 Task: Sort cards by the due date.
Action: Mouse moved to (1221, 68)
Screenshot: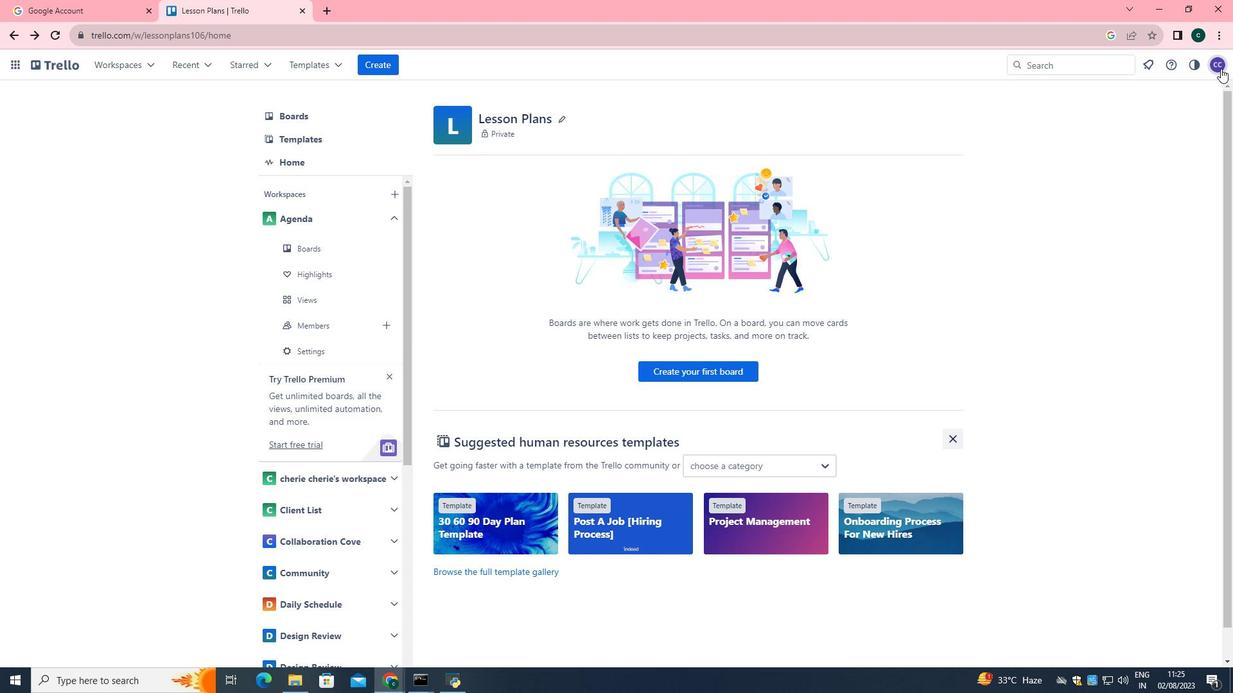 
Action: Mouse pressed left at (1221, 68)
Screenshot: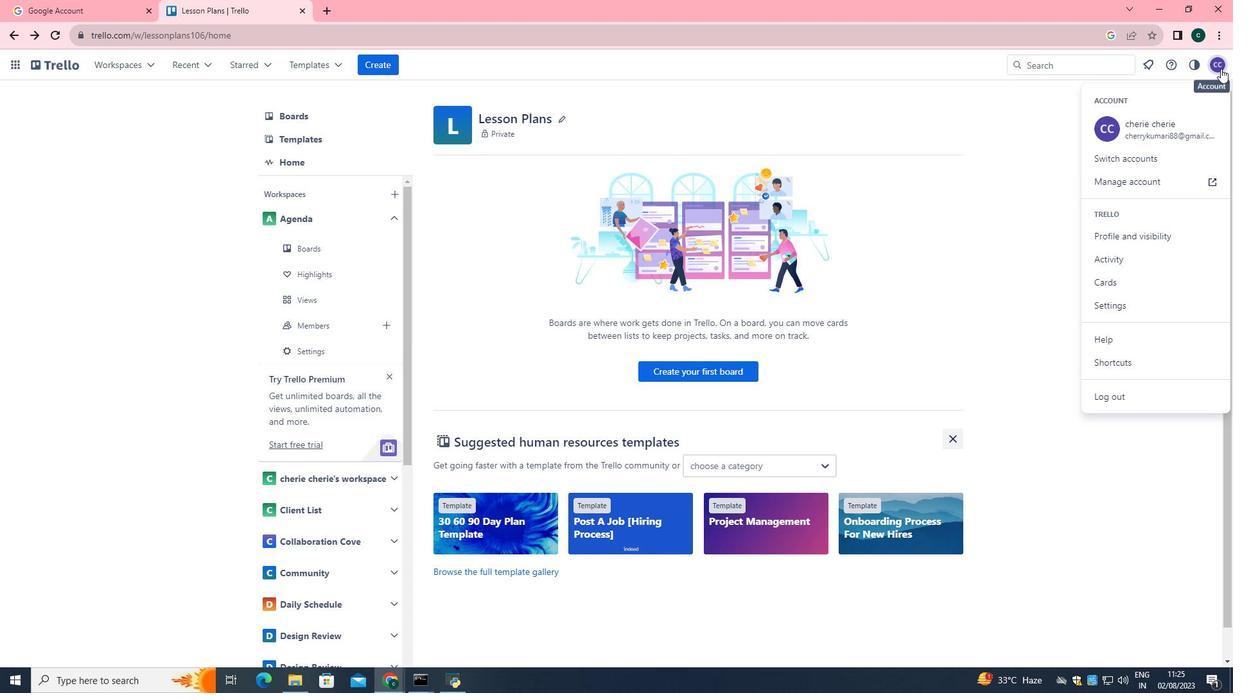 
Action: Mouse moved to (1130, 289)
Screenshot: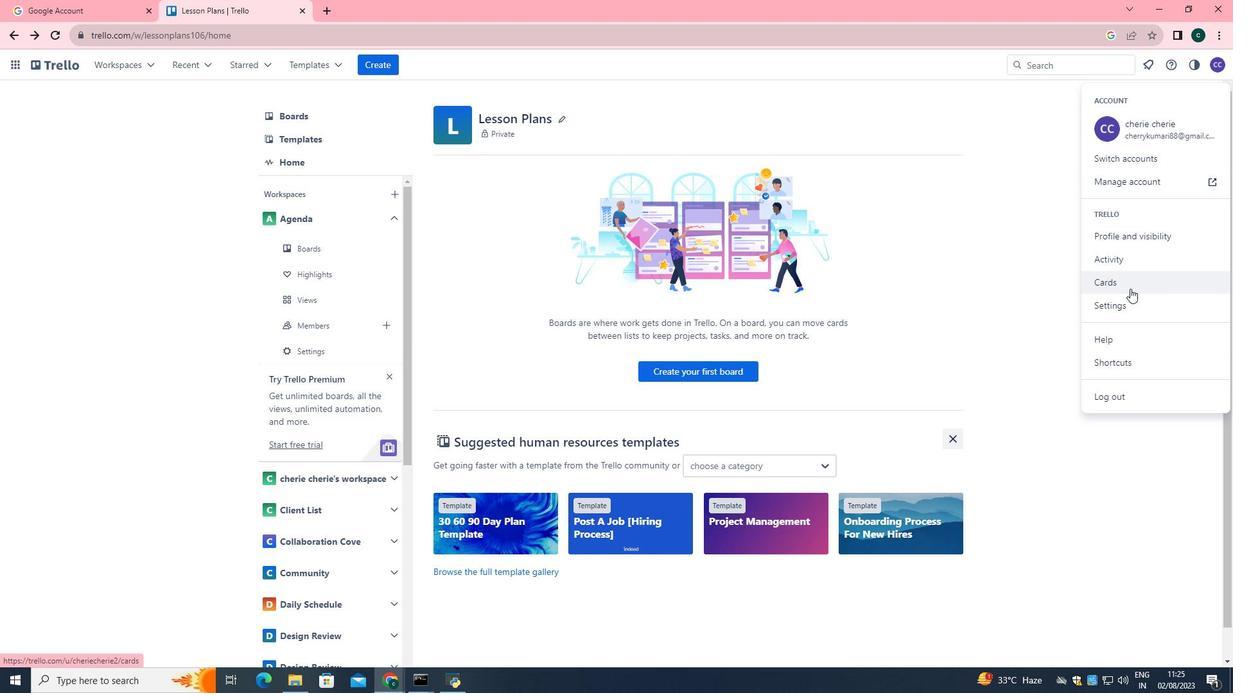 
Action: Mouse pressed left at (1130, 289)
Screenshot: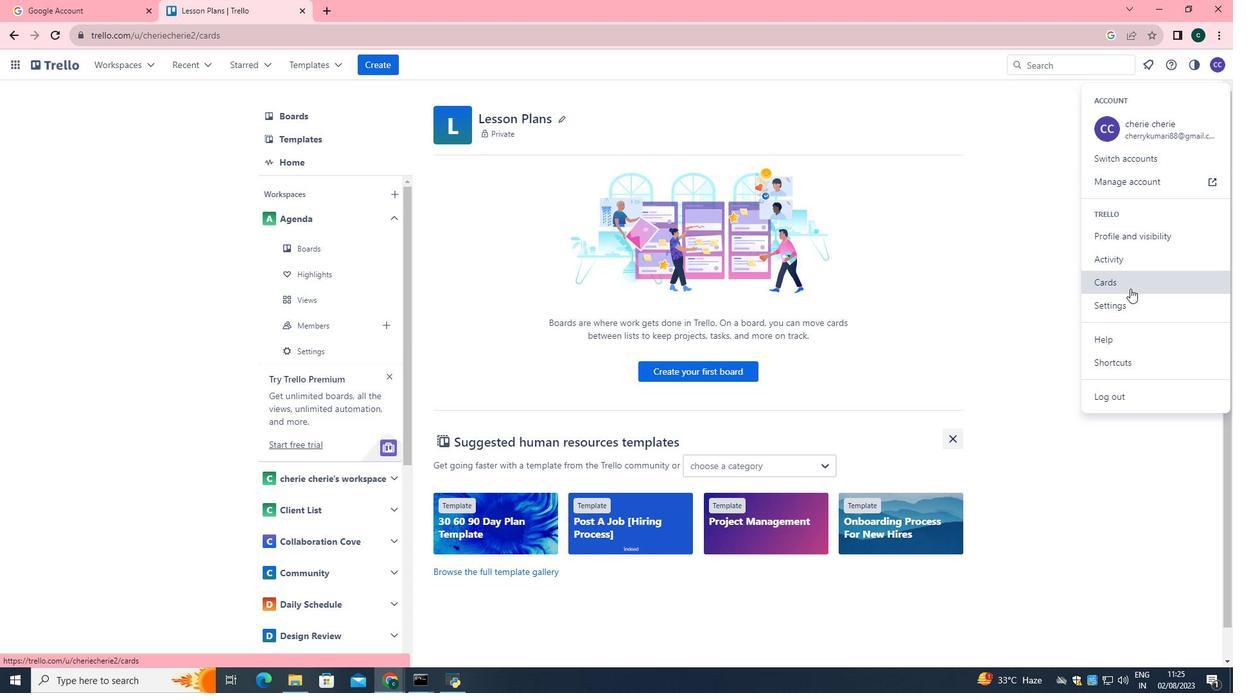
Action: Mouse moved to (445, 220)
Screenshot: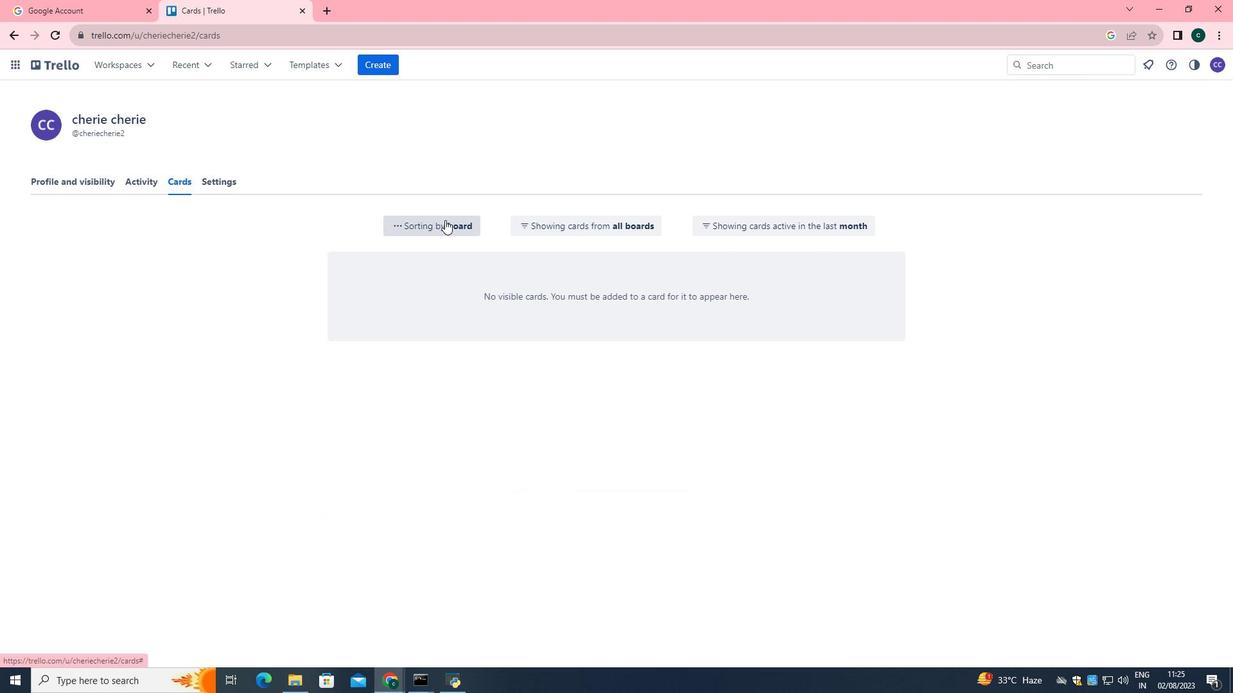 
Action: Mouse pressed left at (445, 220)
Screenshot: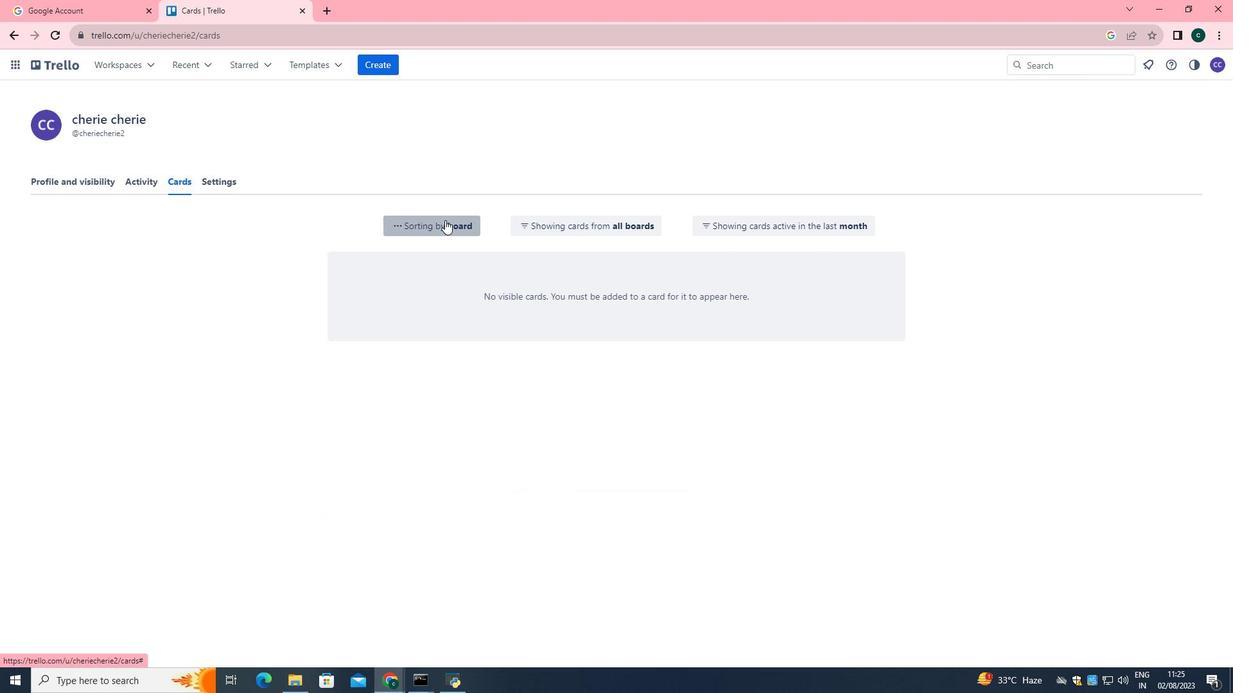 
Action: Mouse moved to (440, 300)
Screenshot: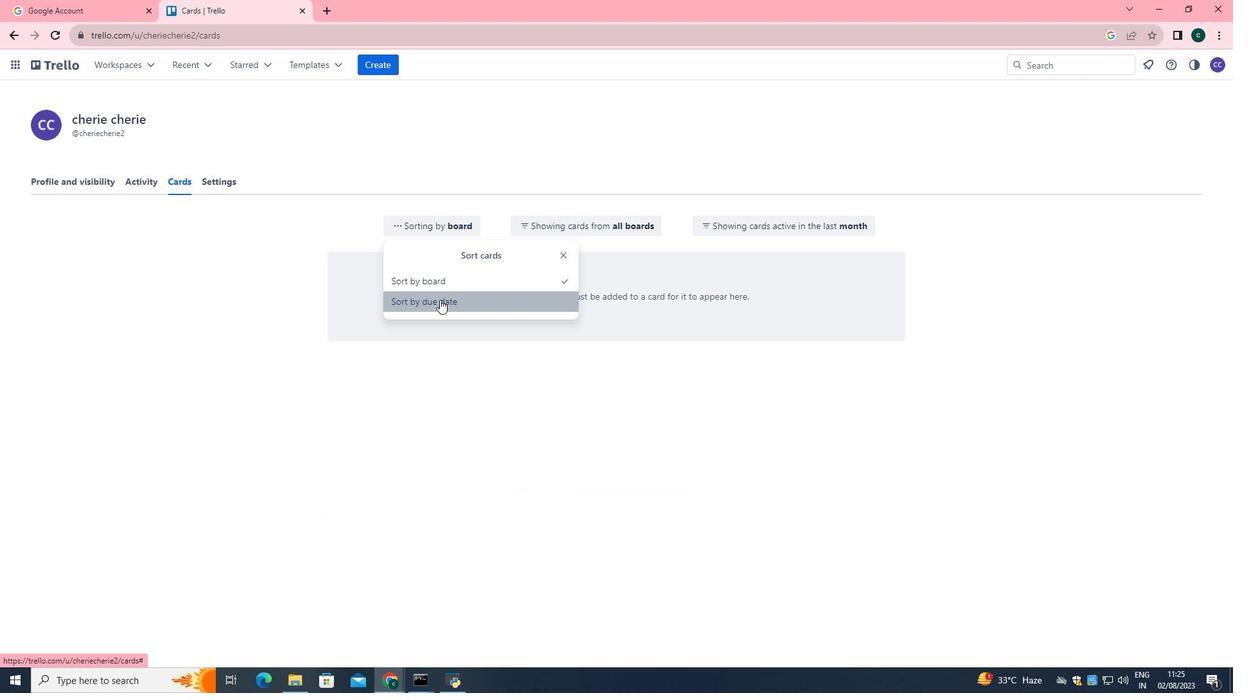 
Action: Mouse pressed left at (440, 300)
Screenshot: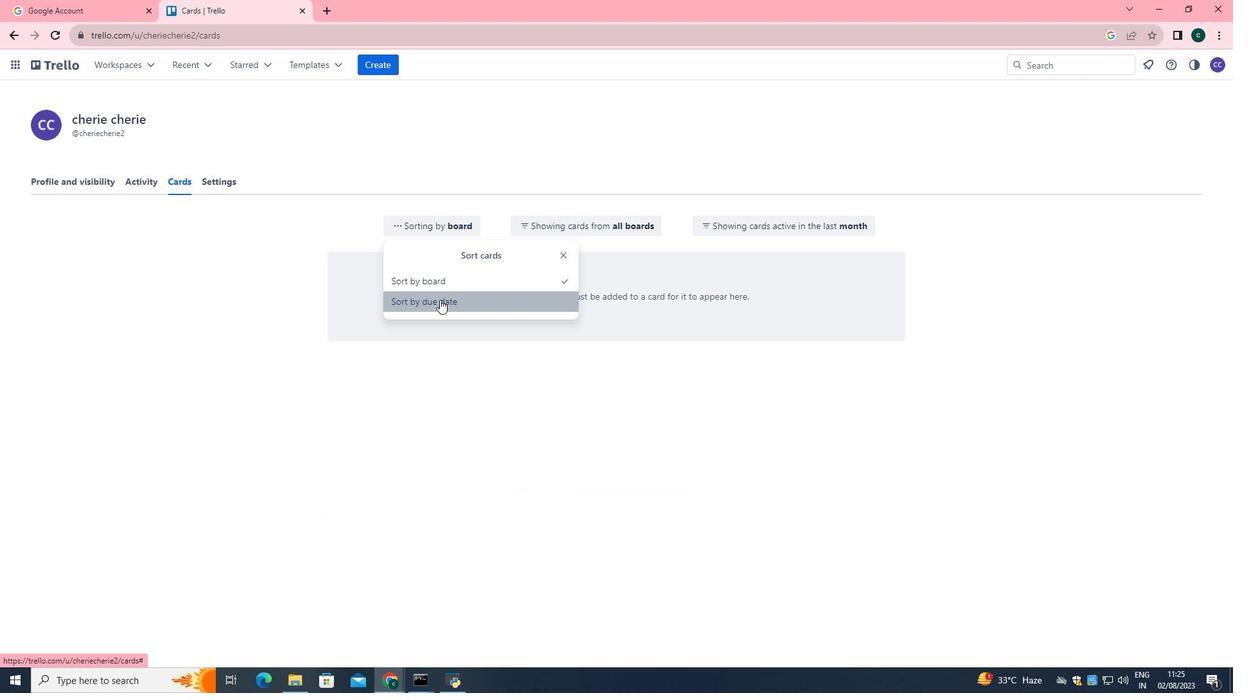 
